 Task: Match the shortcuts from preset "DevTools (Default)".
Action: Mouse moved to (1228, 34)
Screenshot: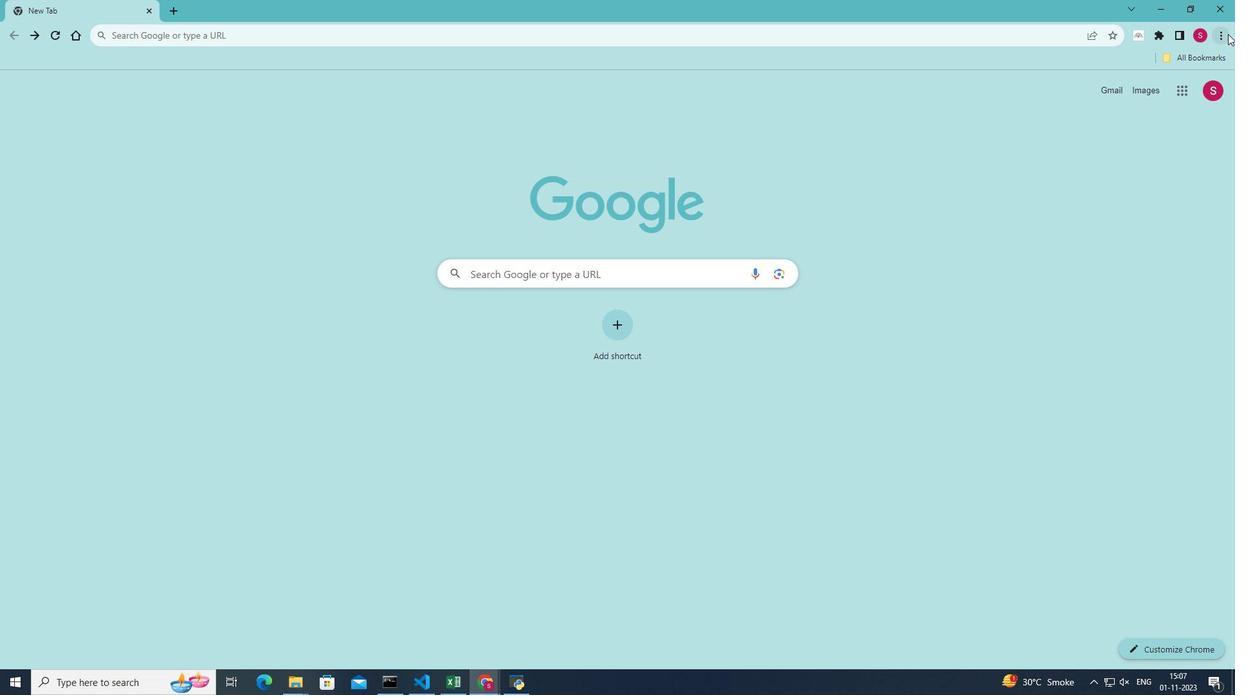 
Action: Mouse pressed left at (1228, 34)
Screenshot: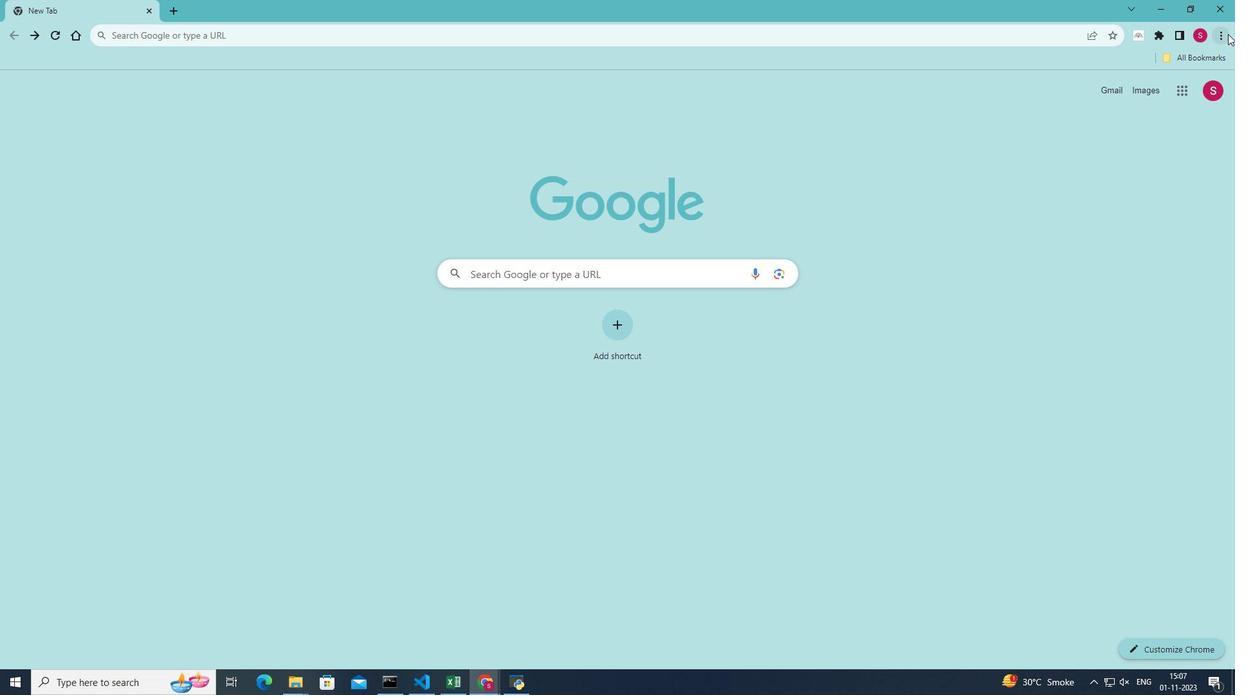 
Action: Mouse moved to (1106, 236)
Screenshot: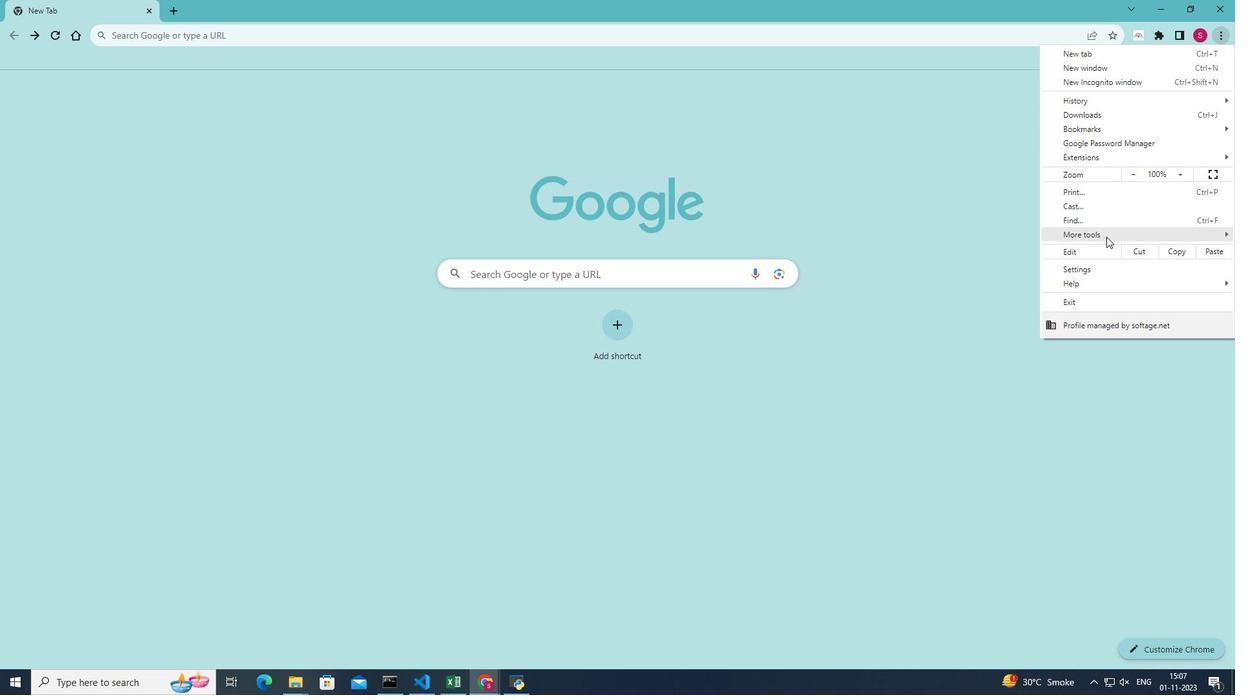 
Action: Mouse pressed left at (1106, 236)
Screenshot: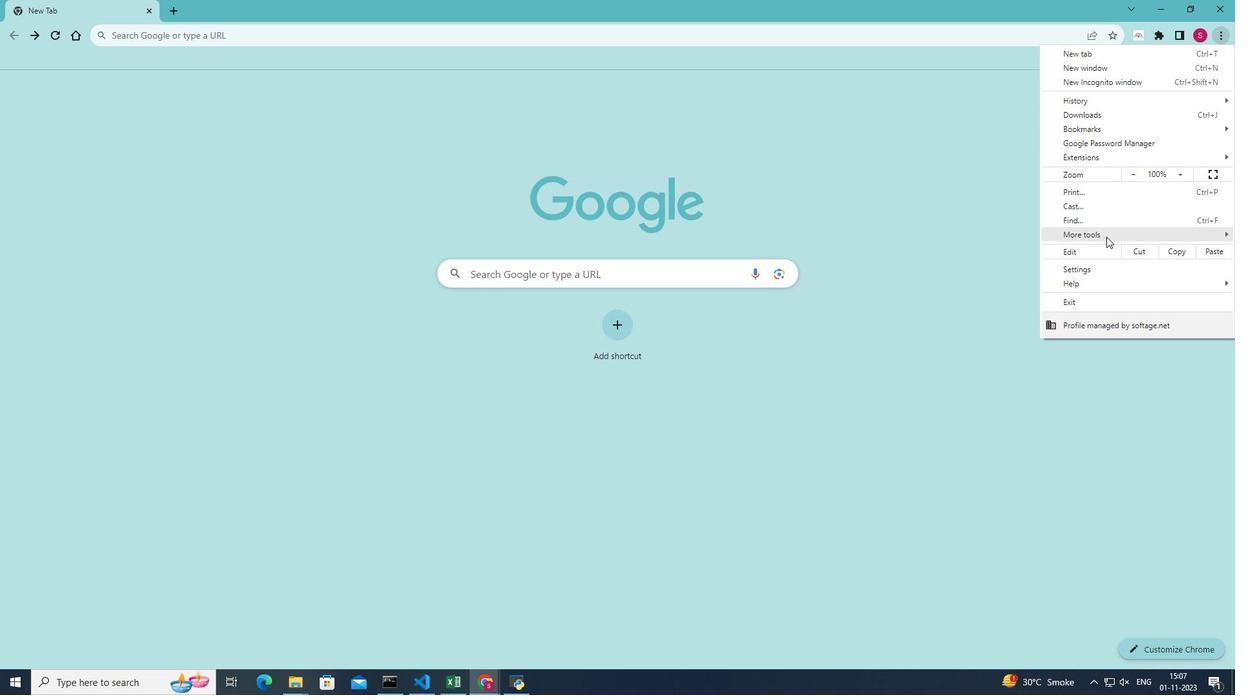 
Action: Mouse moved to (936, 328)
Screenshot: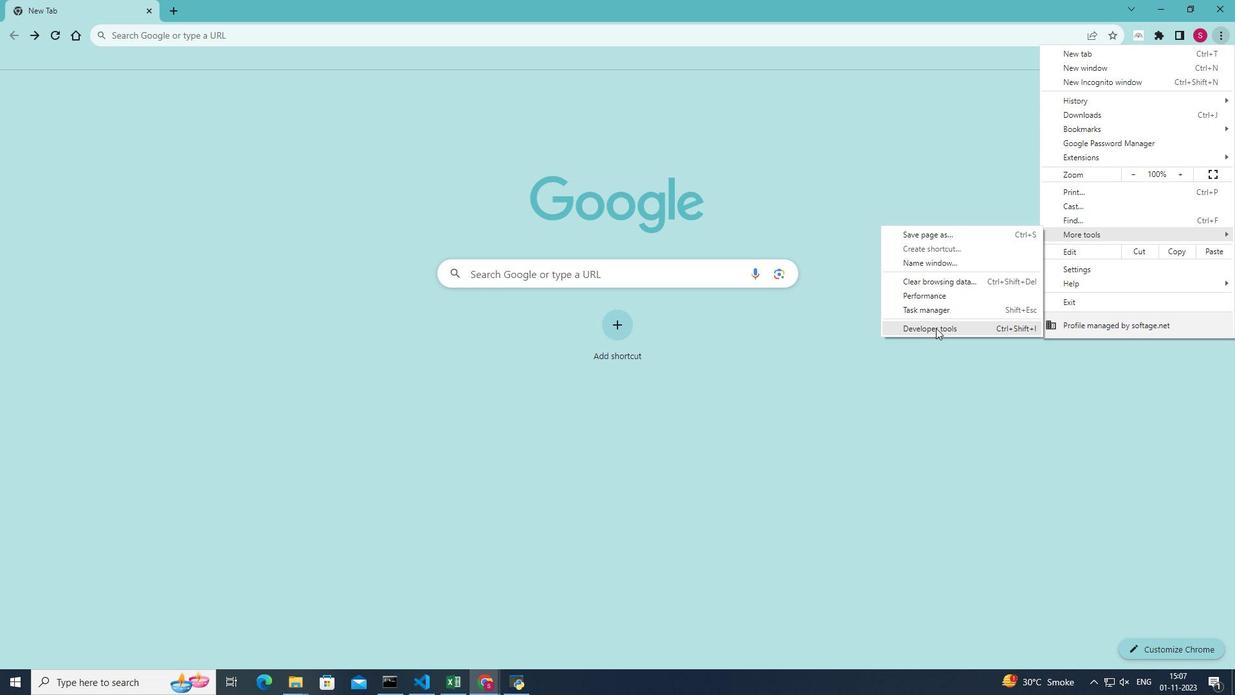 
Action: Mouse pressed left at (936, 328)
Screenshot: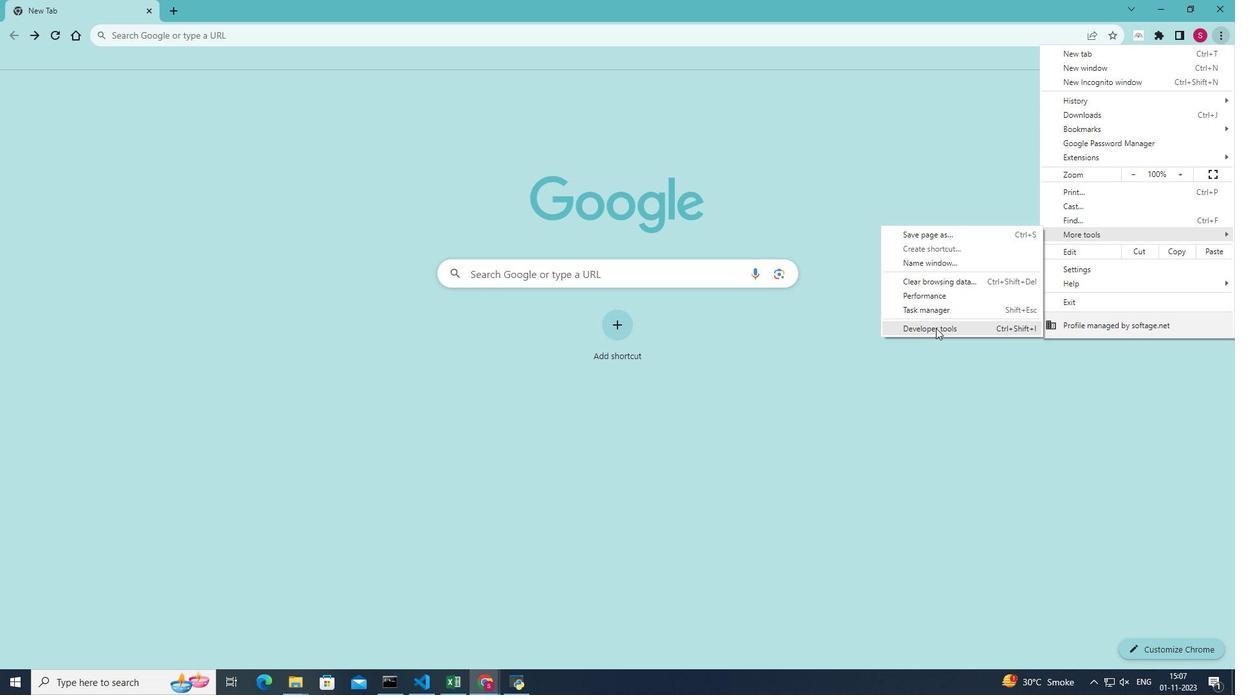 
Action: Mouse moved to (1191, 73)
Screenshot: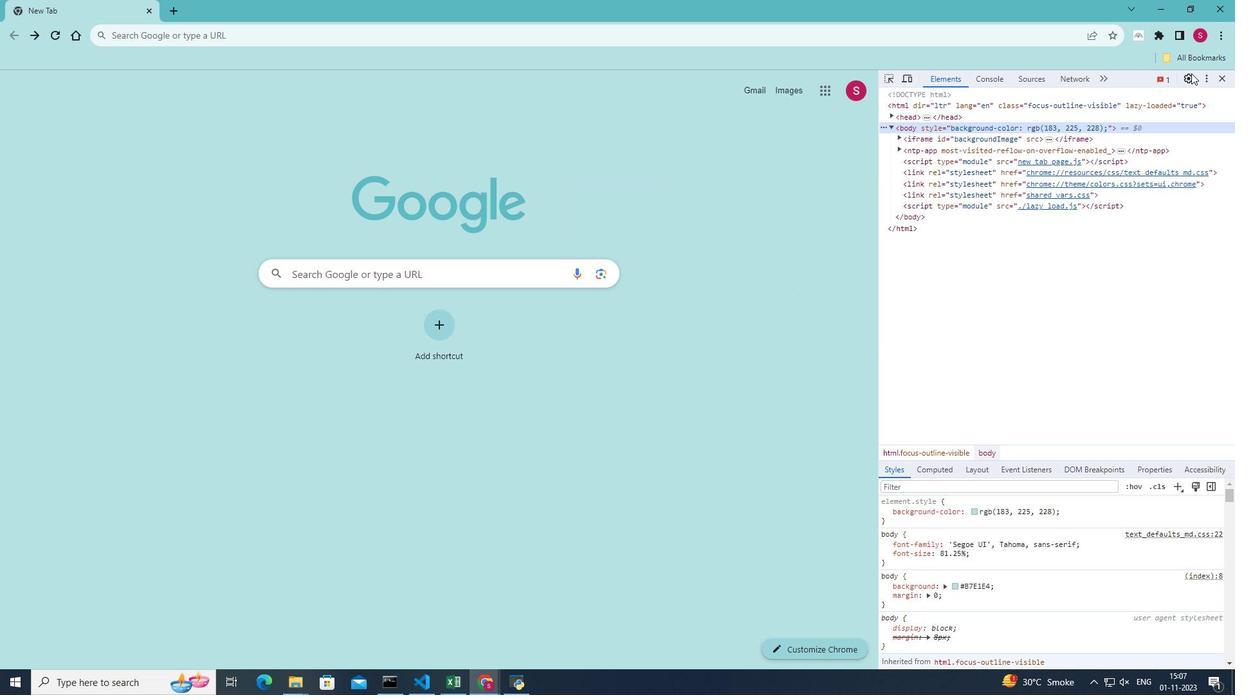 
Action: Mouse pressed left at (1191, 73)
Screenshot: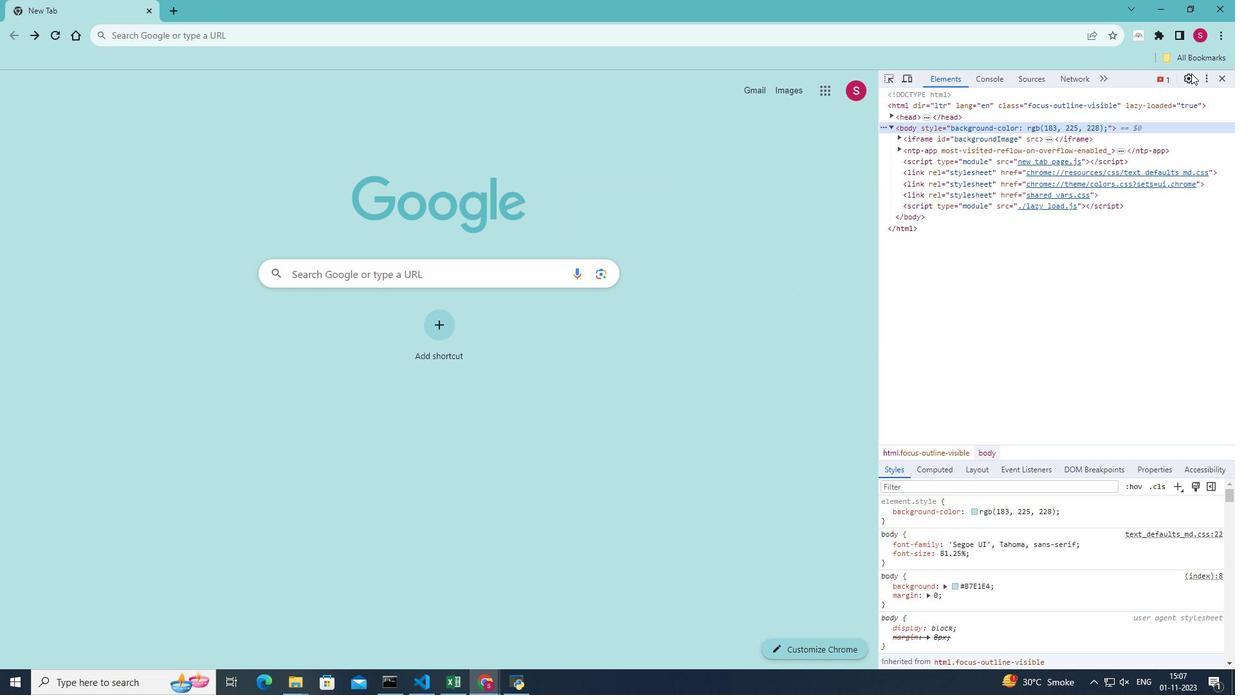 
Action: Mouse moved to (900, 223)
Screenshot: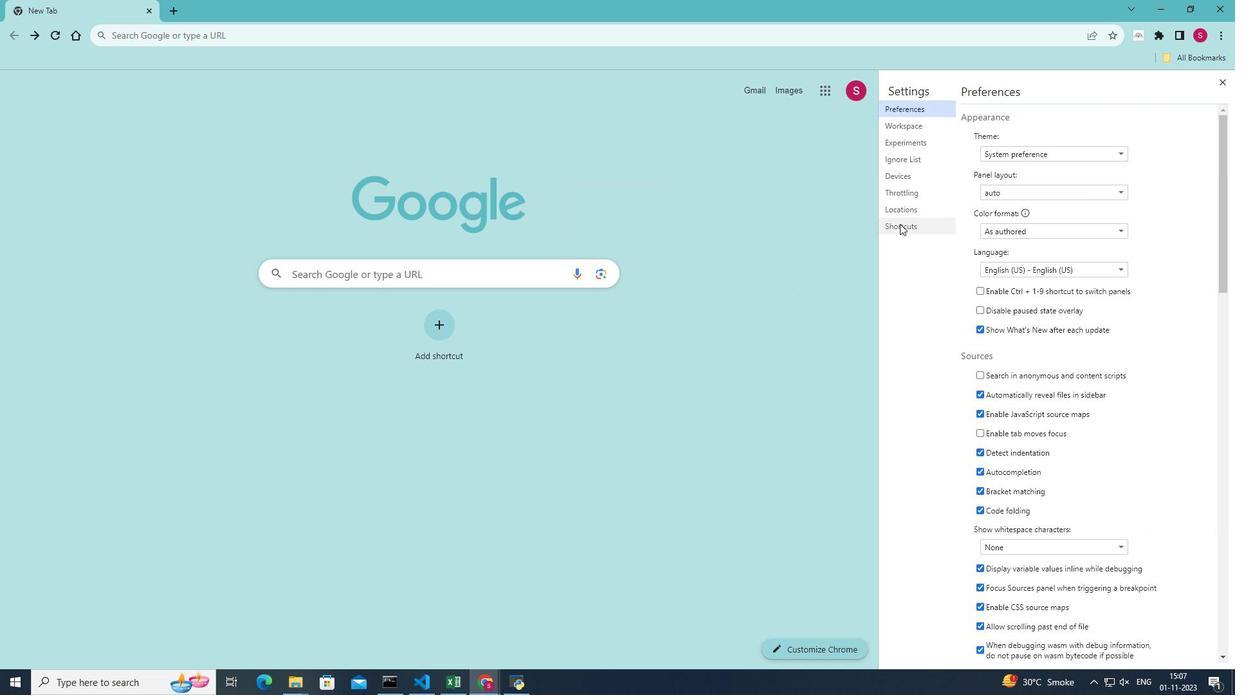 
Action: Mouse pressed left at (900, 223)
Screenshot: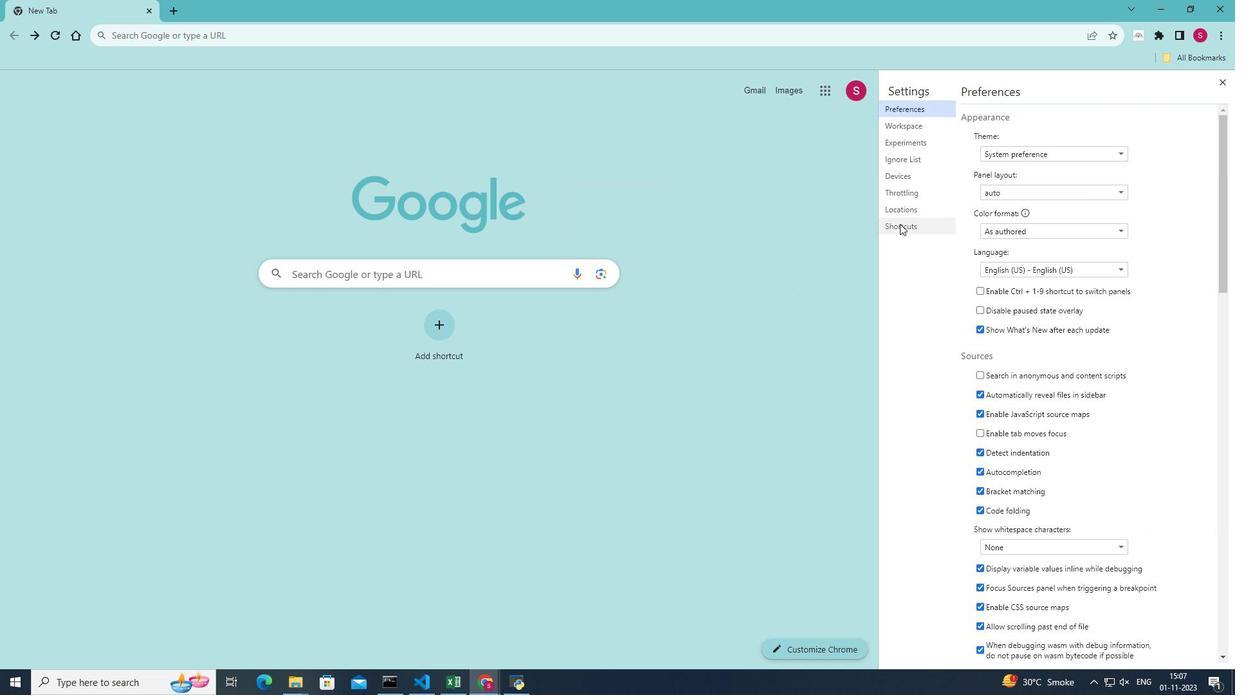 
Action: Mouse moved to (1190, 126)
Screenshot: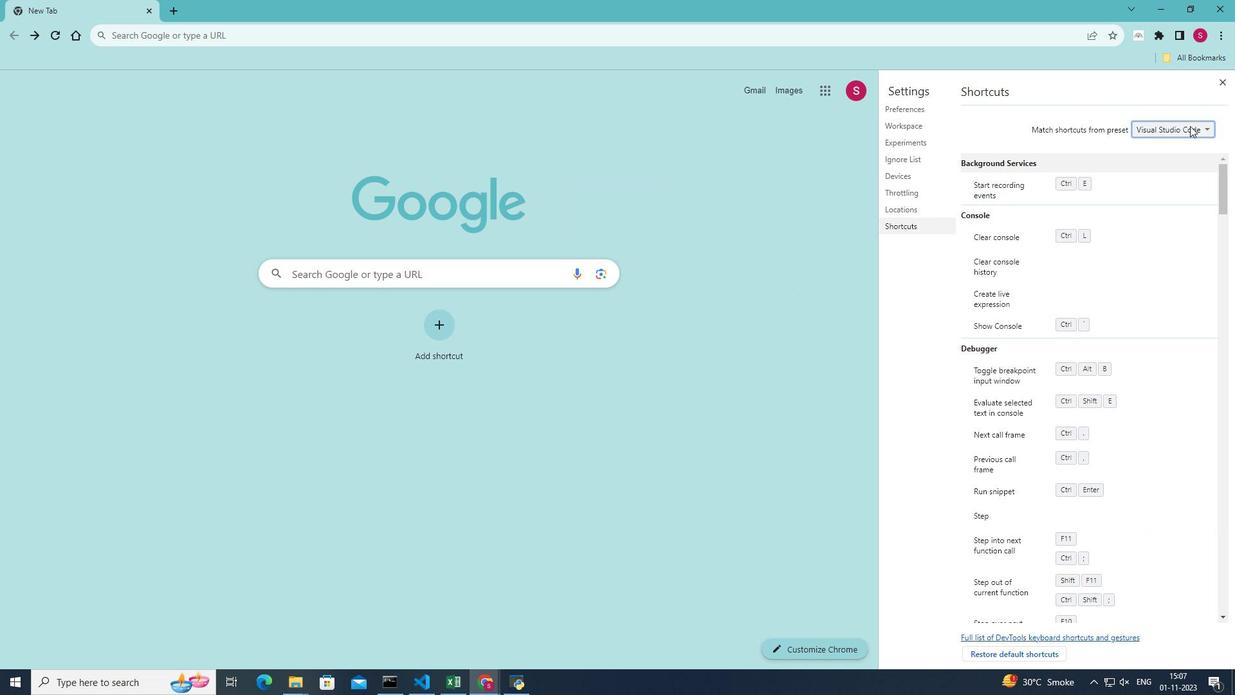 
Action: Mouse pressed left at (1190, 126)
Screenshot: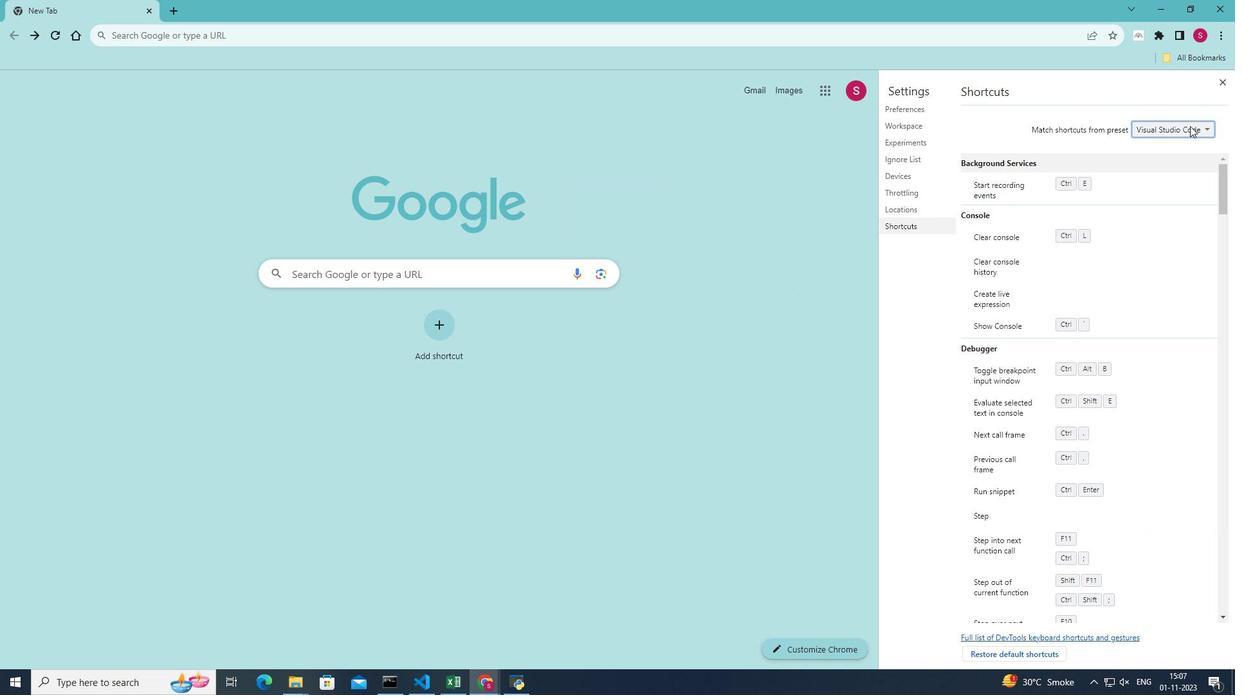 
Action: Mouse moved to (1181, 142)
Screenshot: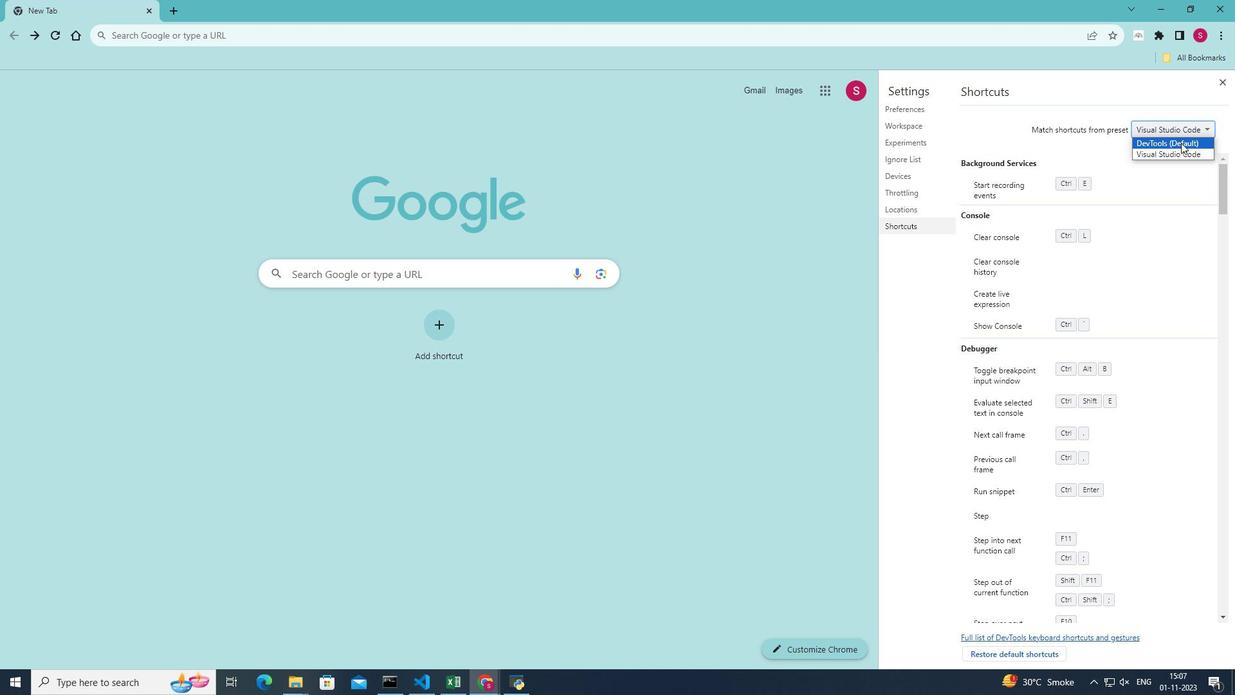 
Action: Mouse pressed left at (1181, 142)
Screenshot: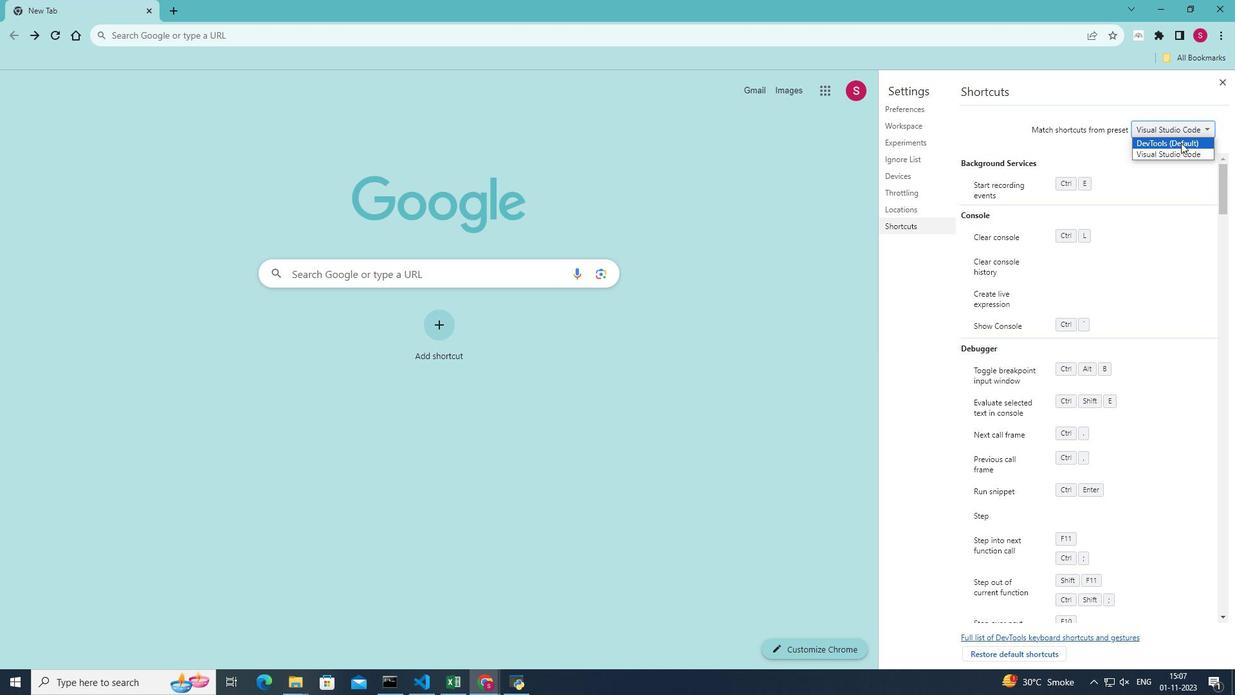 
